 Task: Create in the project WolfTech in Backlog an issue 'Integrate a new feedback survey feature into an existing website to gather user feedback and suggestions', assign it to team member softage.3@softage.net and change the status to IN PROGRESS.
Action: Mouse moved to (173, 51)
Screenshot: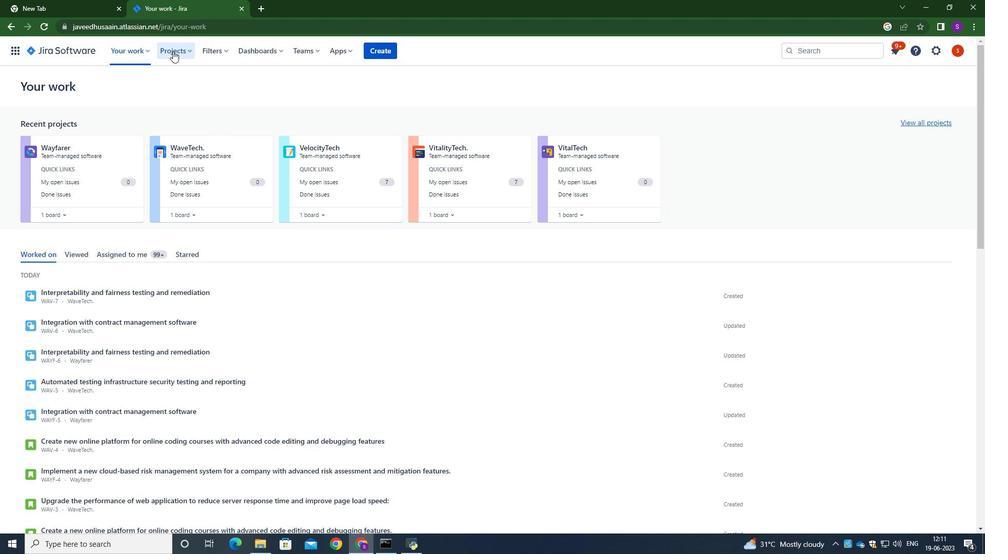 
Action: Mouse pressed left at (173, 51)
Screenshot: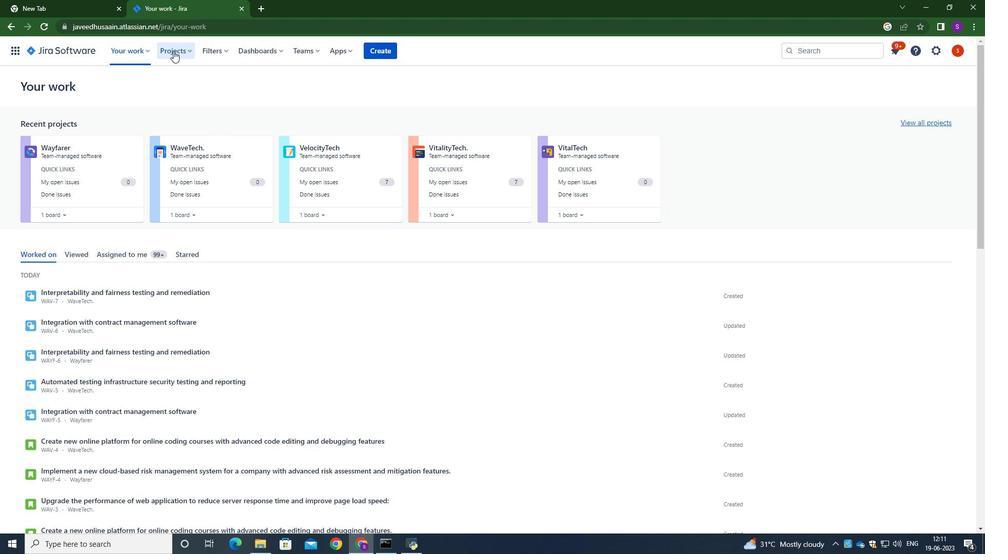 
Action: Mouse moved to (209, 101)
Screenshot: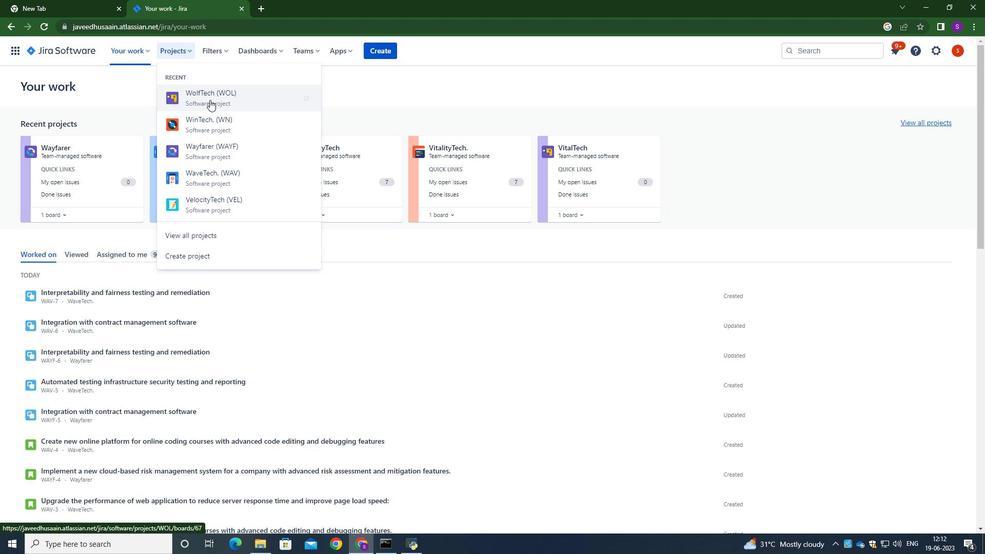 
Action: Mouse pressed left at (209, 101)
Screenshot: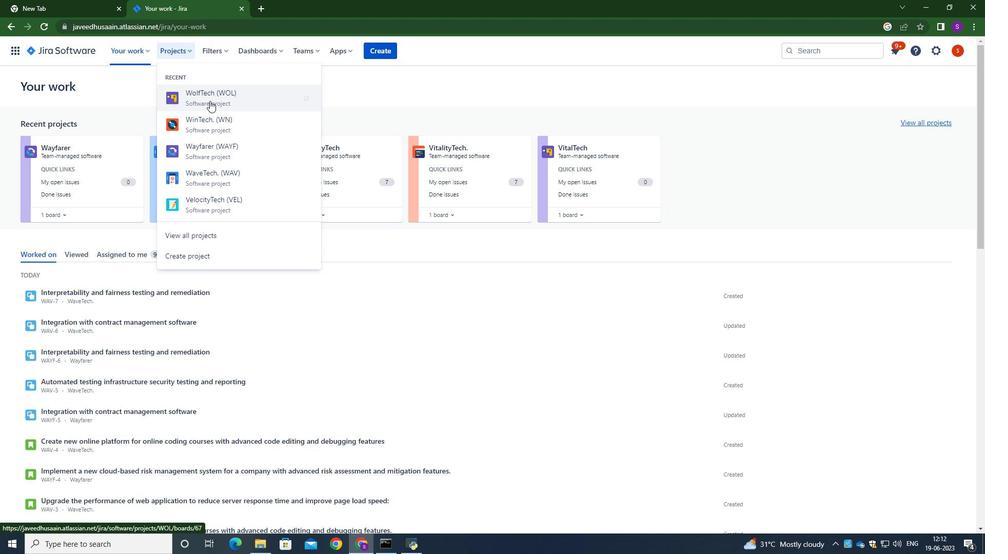 
Action: Mouse moved to (80, 157)
Screenshot: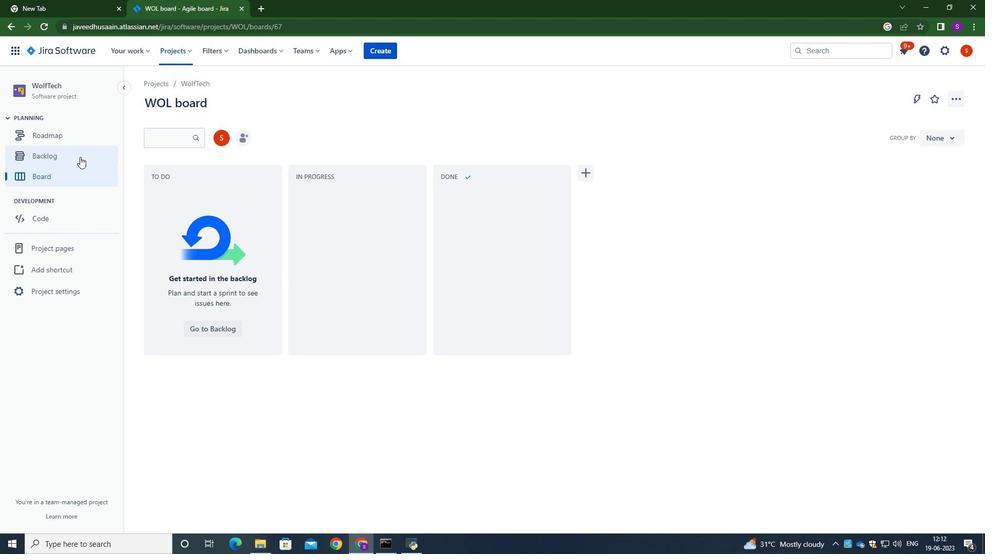 
Action: Mouse pressed left at (80, 157)
Screenshot: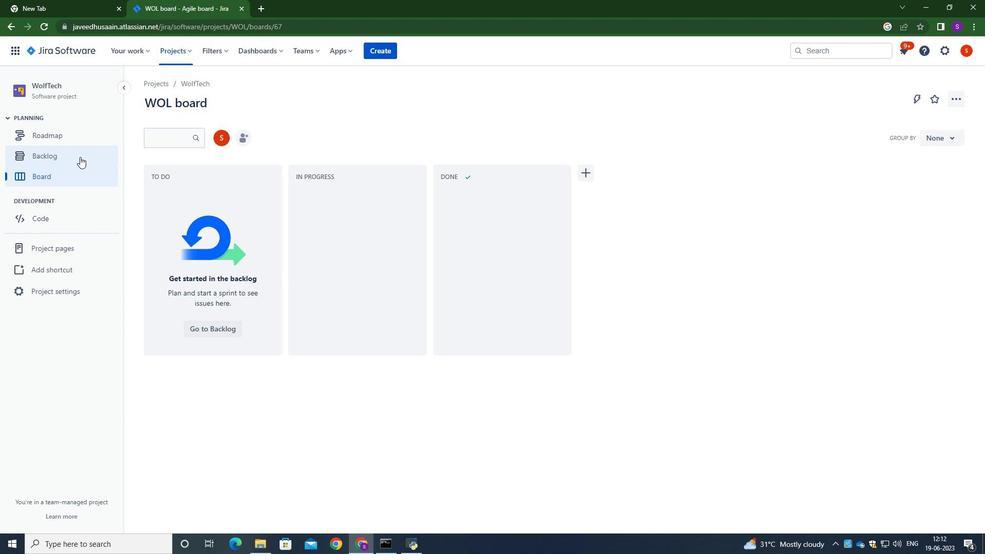 
Action: Mouse moved to (318, 208)
Screenshot: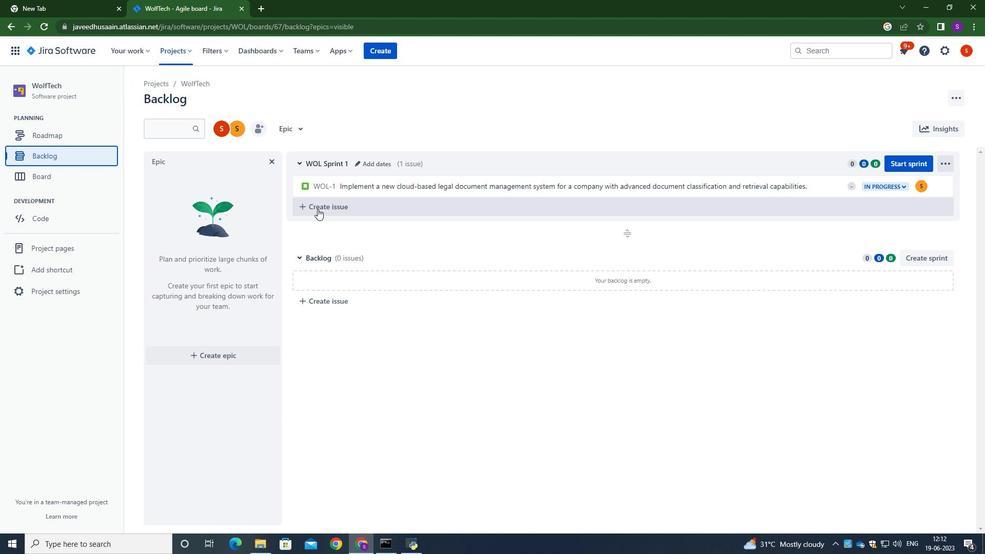 
Action: Mouse pressed left at (318, 208)
Screenshot: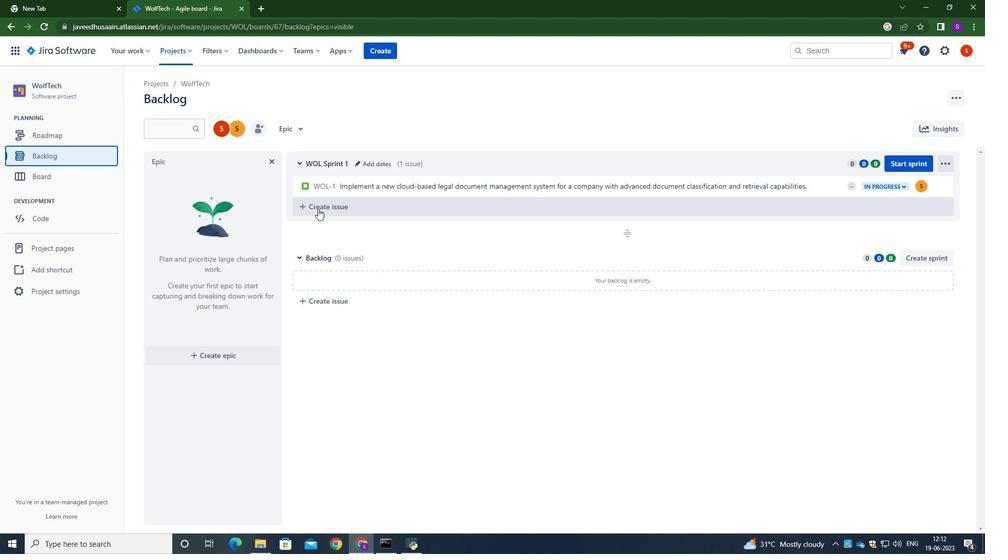 
Action: Mouse moved to (368, 208)
Screenshot: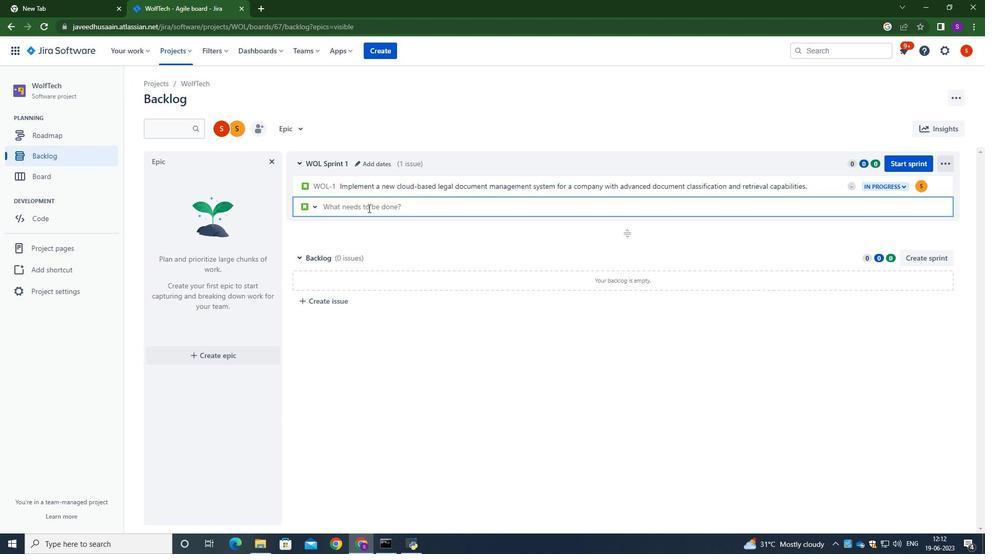 
Action: Mouse pressed left at (368, 208)
Screenshot: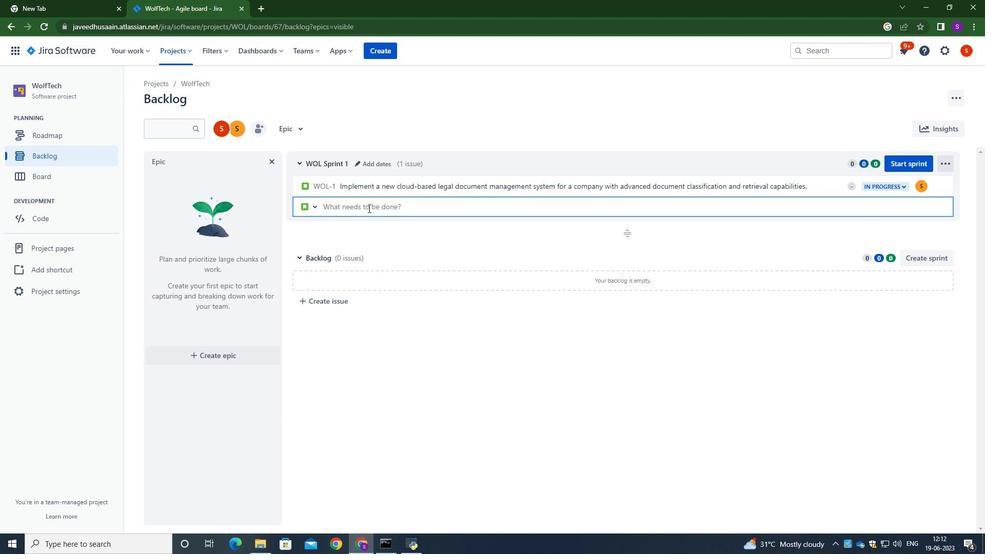 
Action: Key pressed <Key.caps_lock>I<Key.caps_lock>ntegrate<Key.space>a<Key.space>new<Key.space>feedbb<Key.backspace>ack<Key.space>survey<Key.space>feature<Key.space>into<Key.space>an<Key.space>existing<Key.space>website<Key.space>to<Key.space>gather<Key.space>user<Key.space>feeb<Key.backspace>dback<Key.space>and<Key.space>suggess<Key.backspace>tions.<Key.enter>
Screenshot: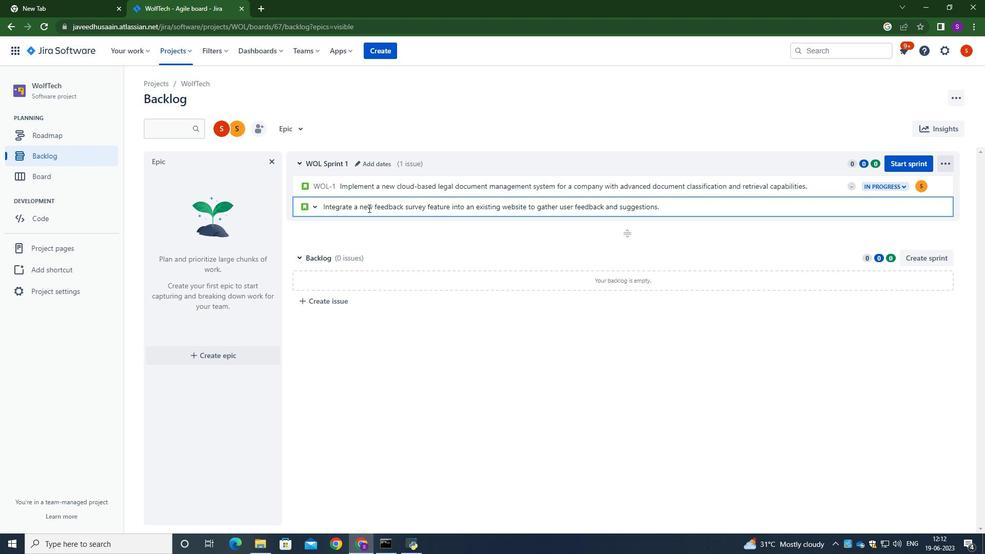 
Action: Mouse moved to (873, 162)
Screenshot: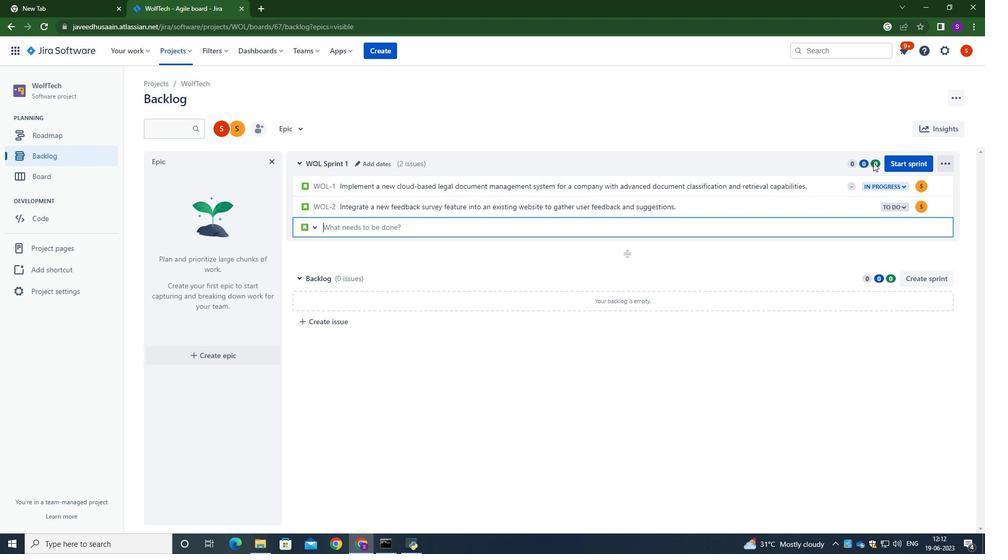 
Action: Mouse pressed left at (873, 162)
Screenshot: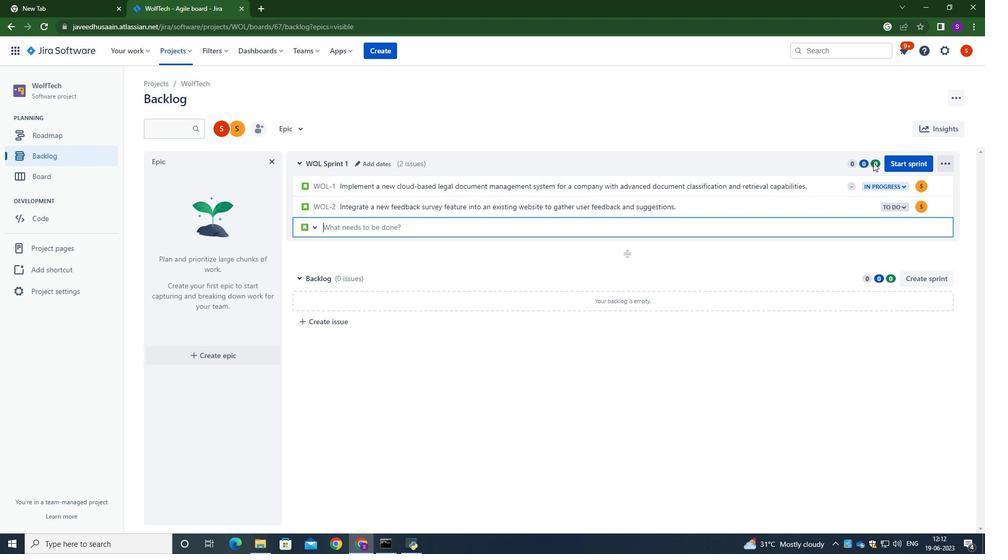 
Action: Mouse moved to (919, 205)
Screenshot: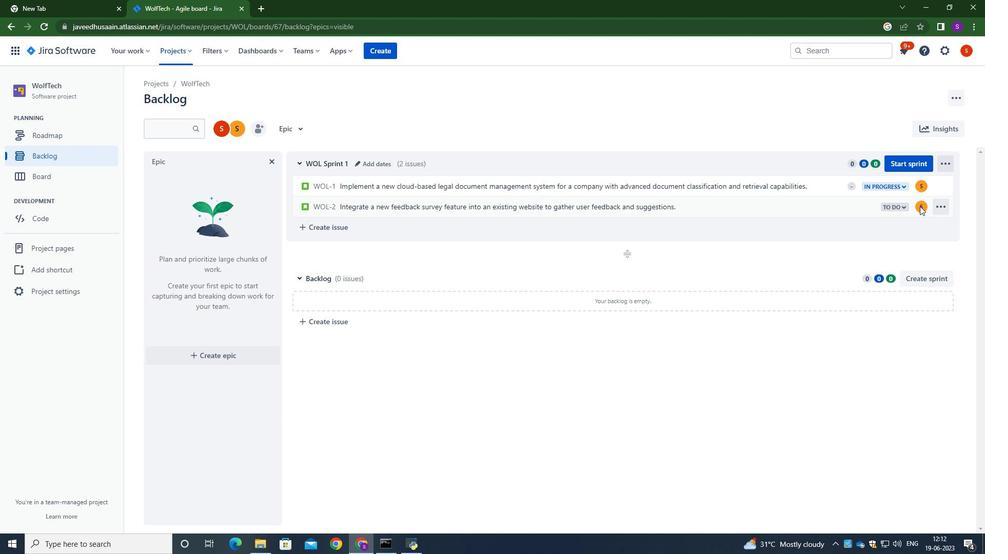 
Action: Mouse pressed left at (919, 205)
Screenshot: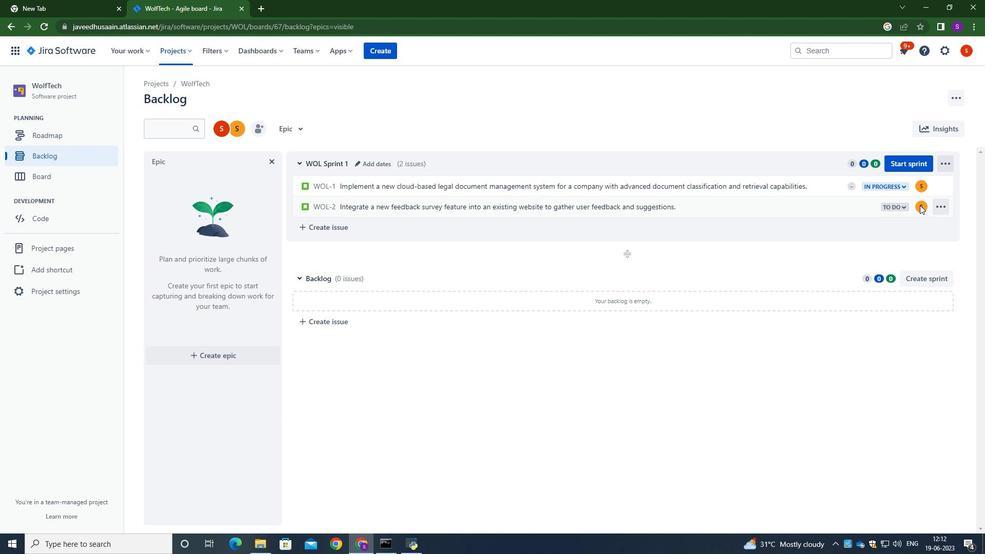 
Action: Mouse moved to (921, 212)
Screenshot: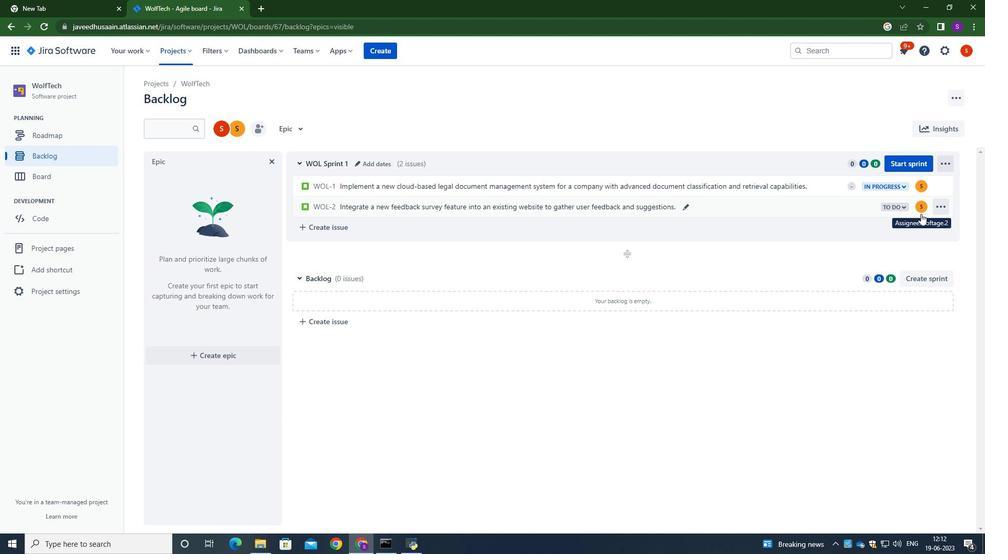 
Action: Mouse pressed left at (921, 212)
Screenshot: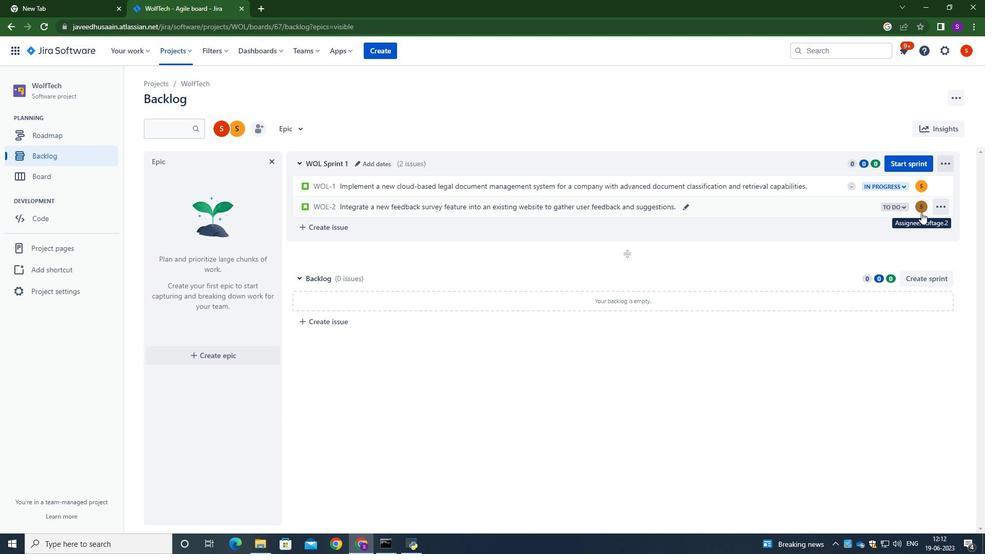 
Action: Mouse moved to (859, 230)
Screenshot: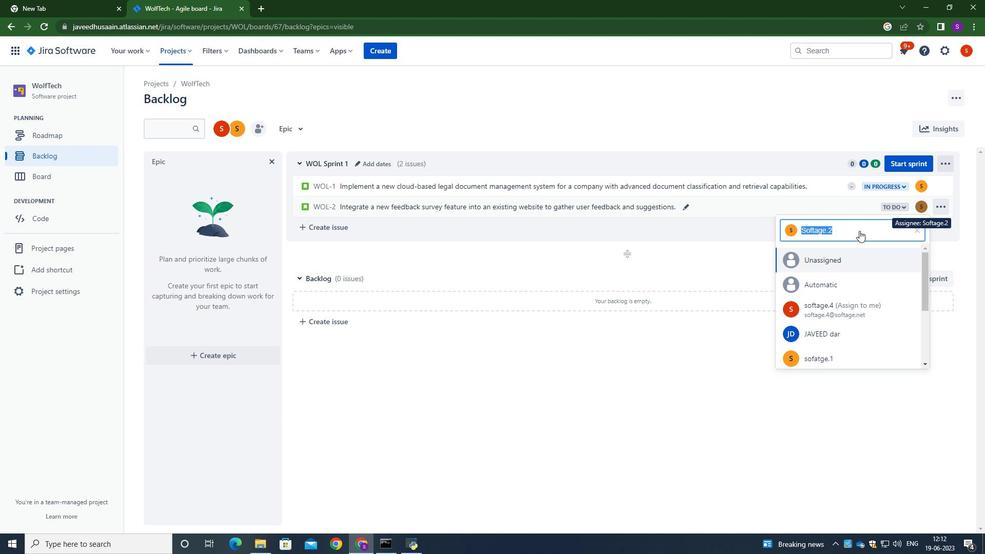 
Action: Key pressed <Key.backspace>softage.<Key.shift>@softage.net
Screenshot: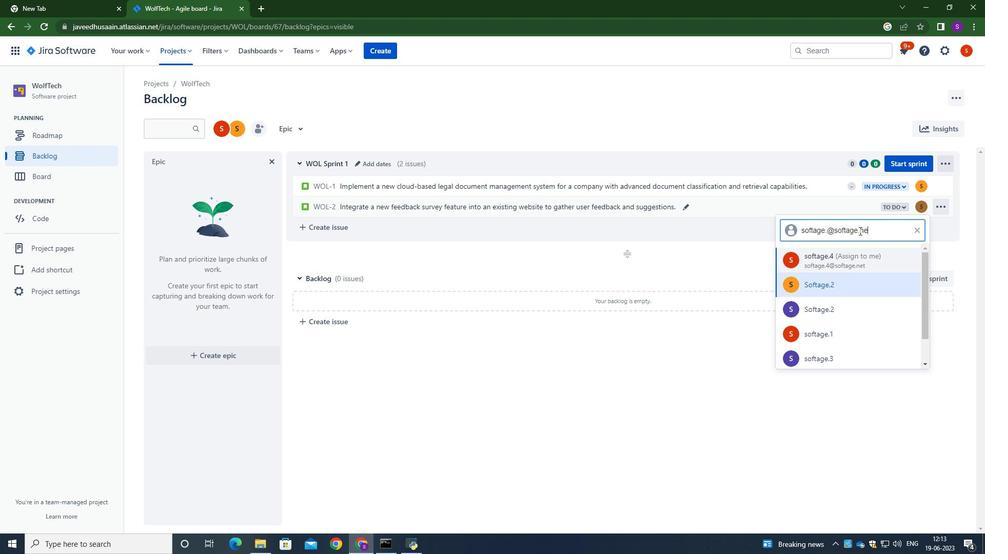 
Action: Mouse moved to (825, 227)
Screenshot: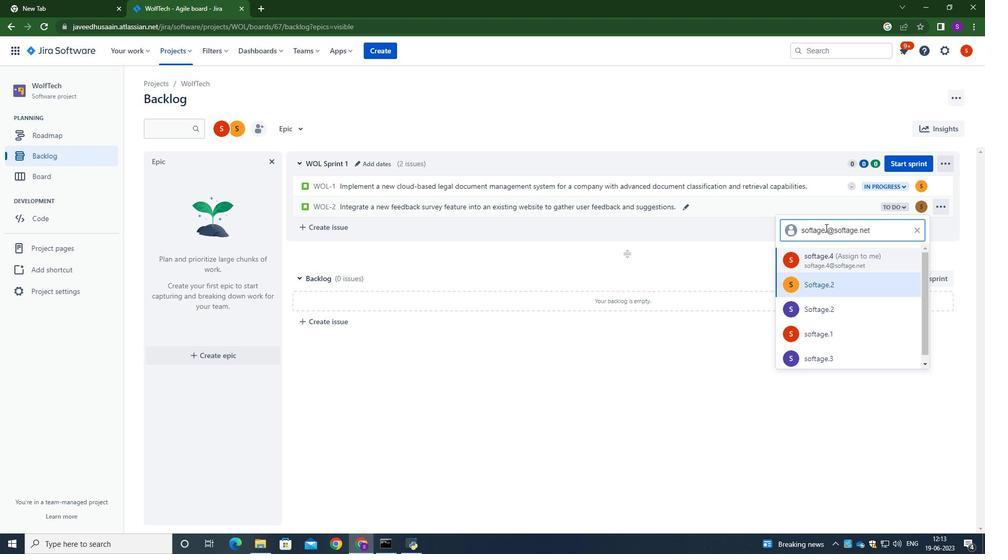 
Action: Mouse pressed left at (825, 227)
Screenshot: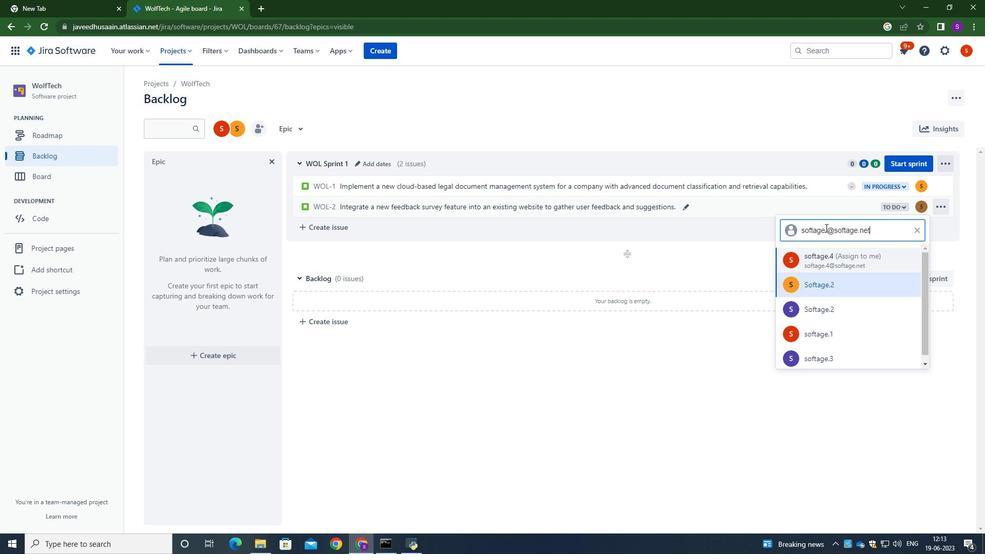 
Action: Mouse moved to (839, 238)
Screenshot: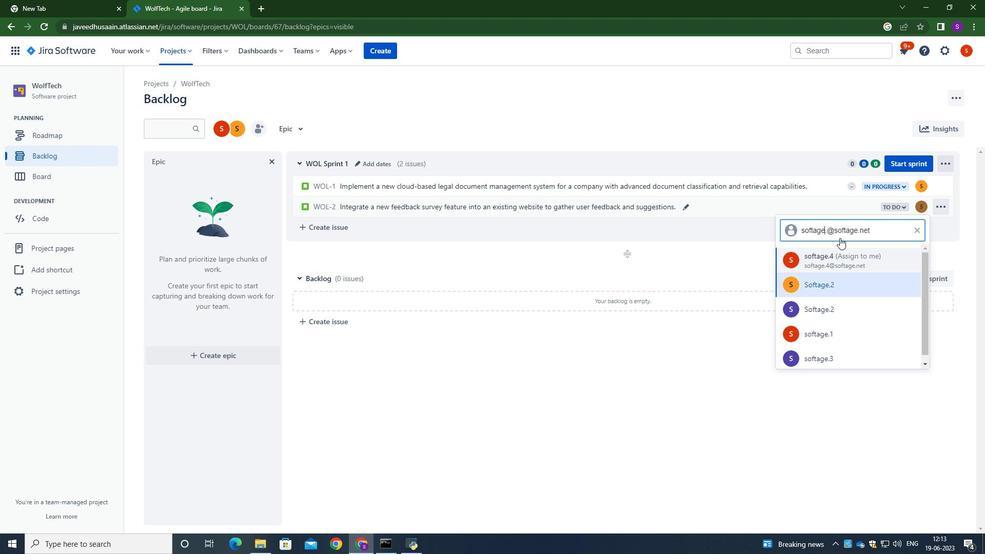 
Action: Key pressed 3
Screenshot: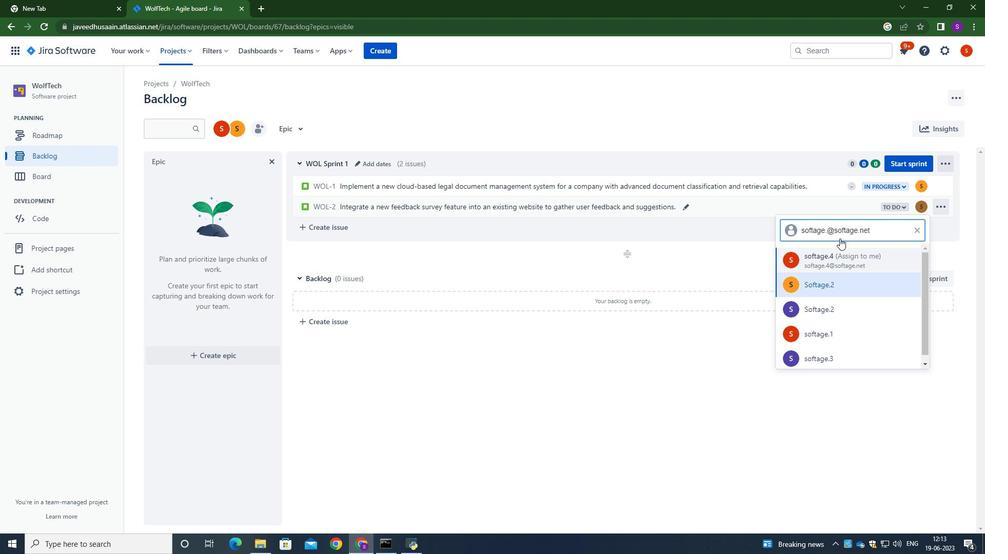 
Action: Mouse moved to (829, 229)
Screenshot: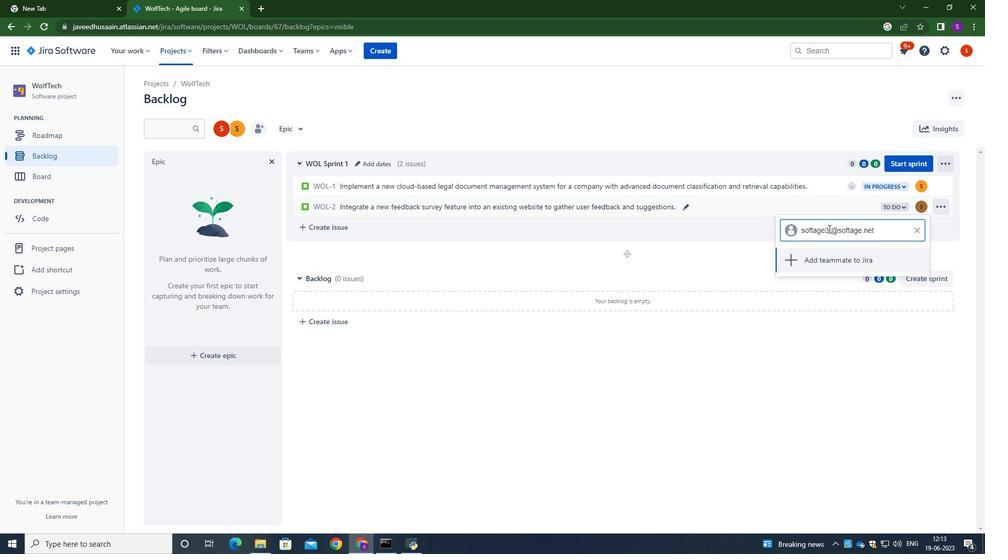 
Action: Mouse pressed left at (829, 229)
Screenshot: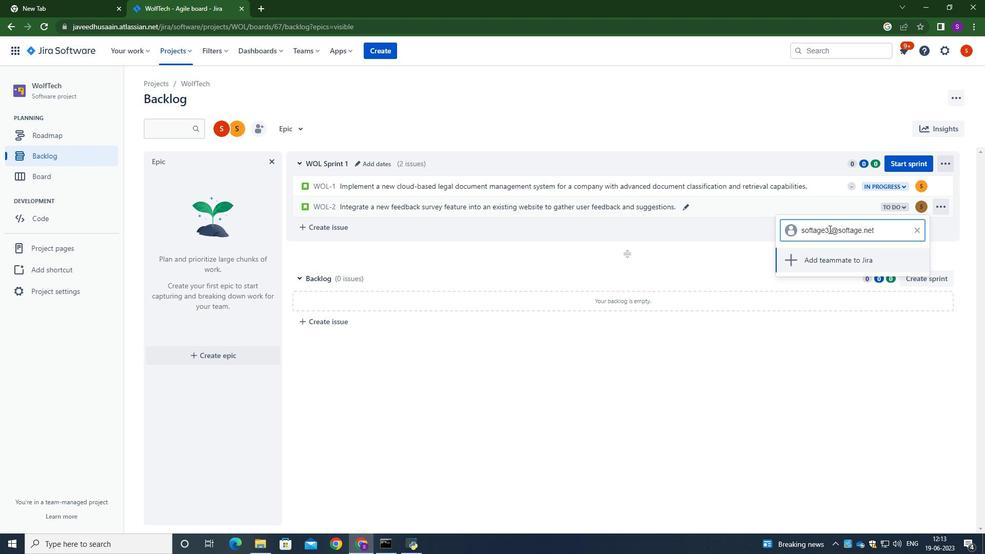 
Action: Mouse moved to (830, 230)
Screenshot: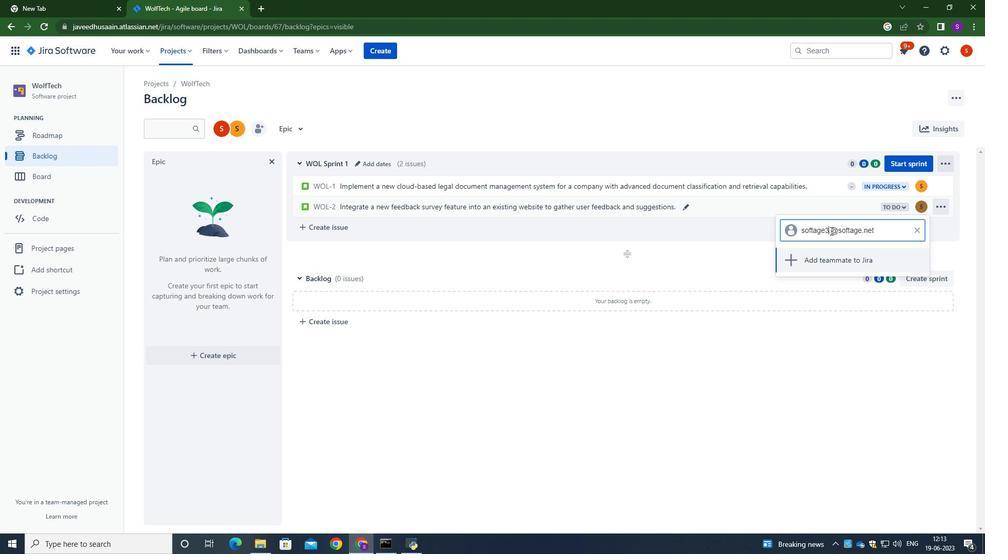 
Action: Key pressed <Key.backspace>
Screenshot: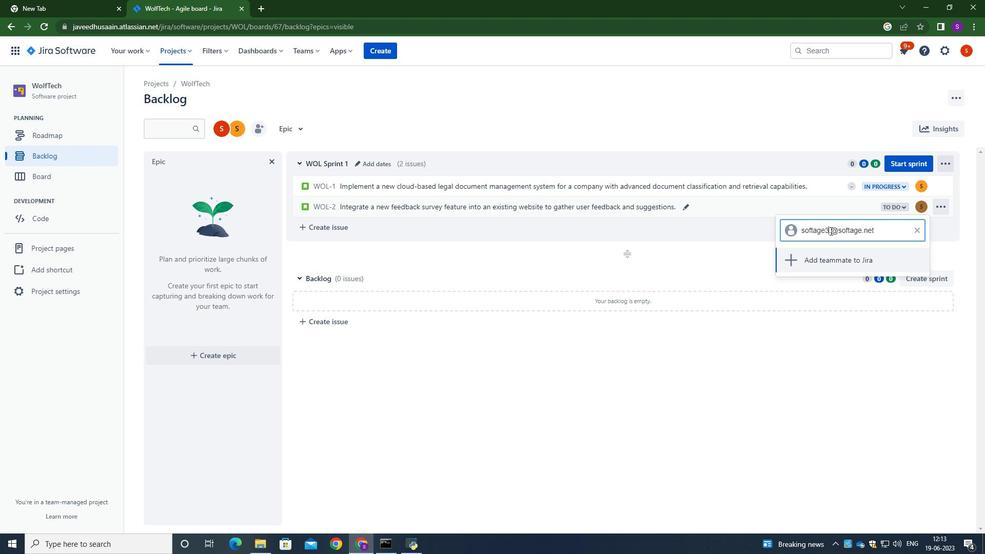 
Action: Mouse moved to (839, 353)
Screenshot: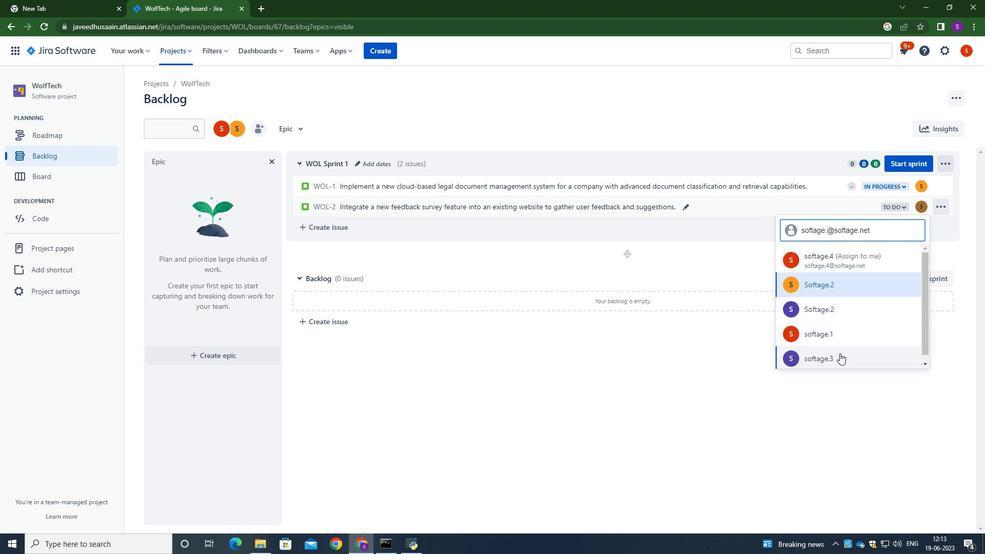 
Action: Mouse pressed left at (839, 353)
Screenshot: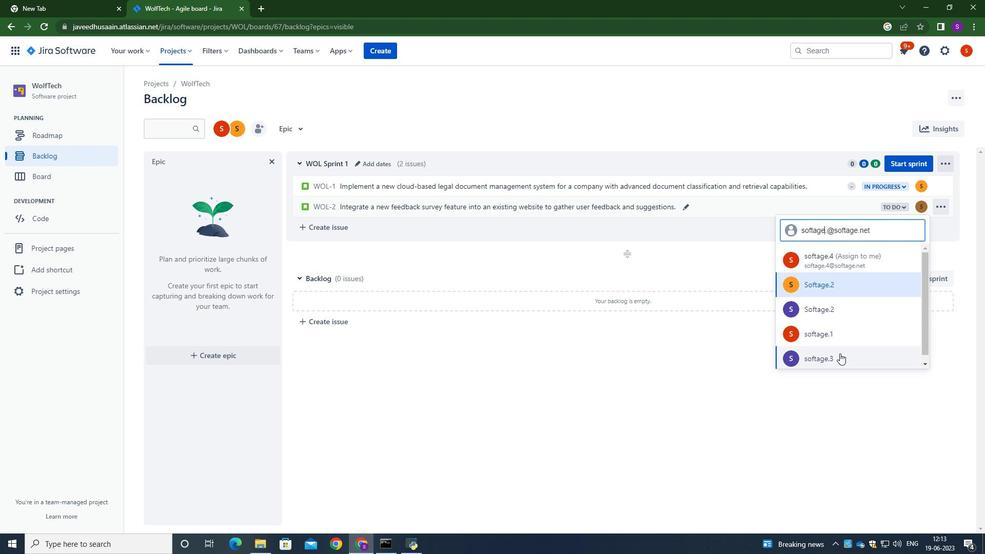 
Action: Mouse moved to (894, 208)
Screenshot: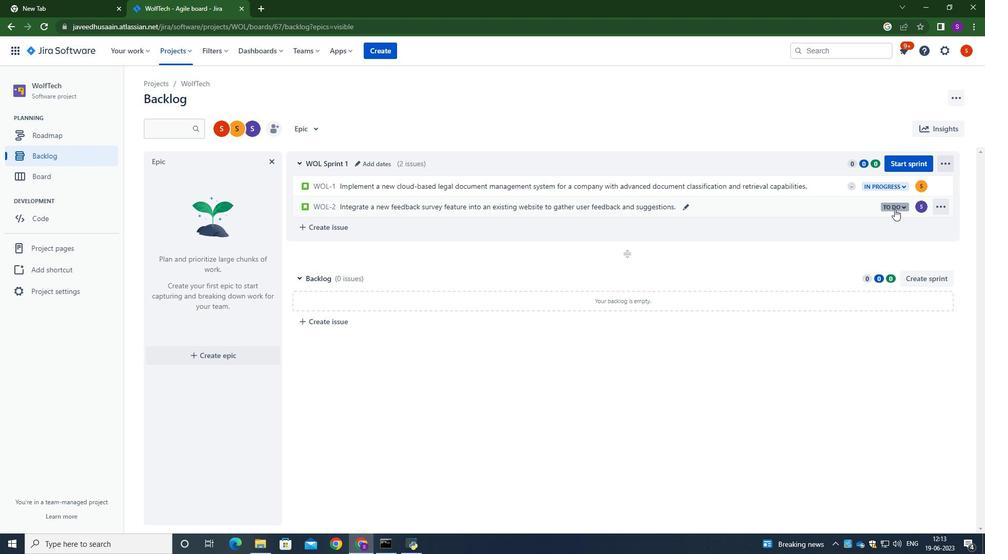 
Action: Mouse pressed left at (894, 208)
Screenshot: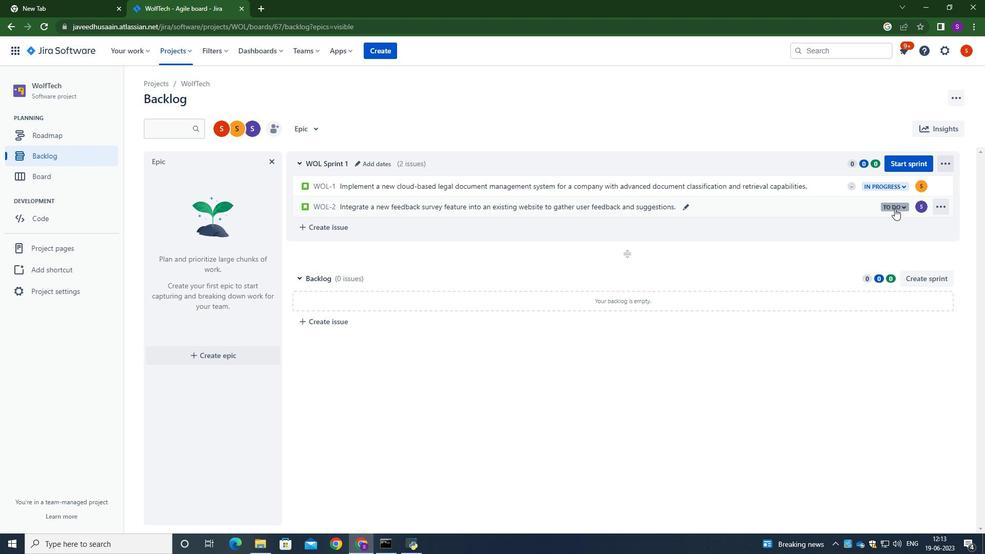 
Action: Mouse moved to (832, 230)
Screenshot: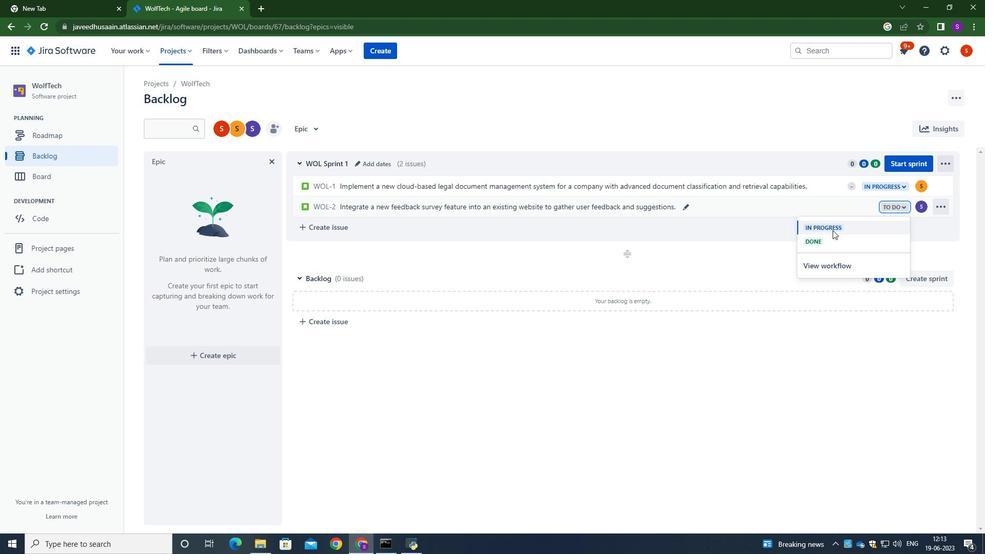 
Action: Mouse pressed left at (832, 230)
Screenshot: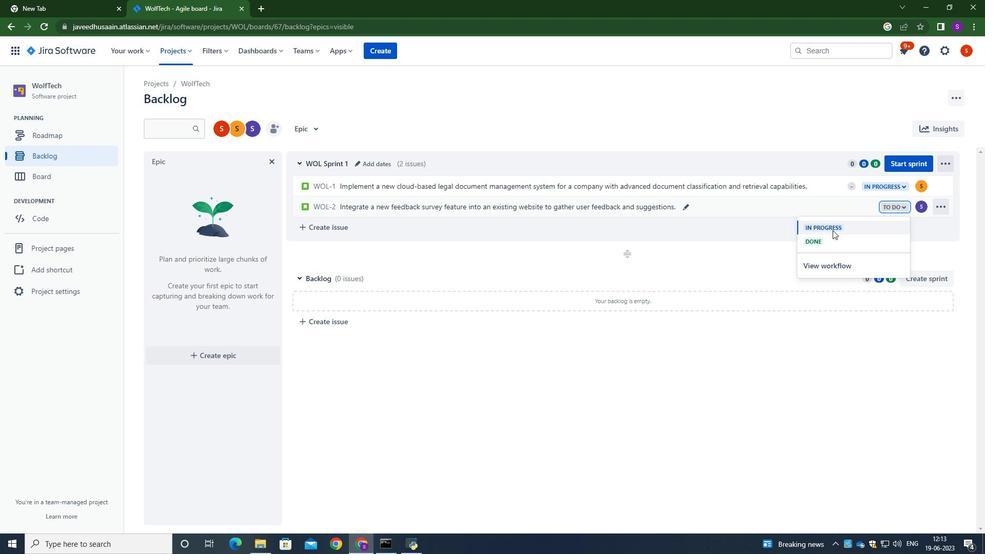 
Action: Mouse moved to (838, 373)
Screenshot: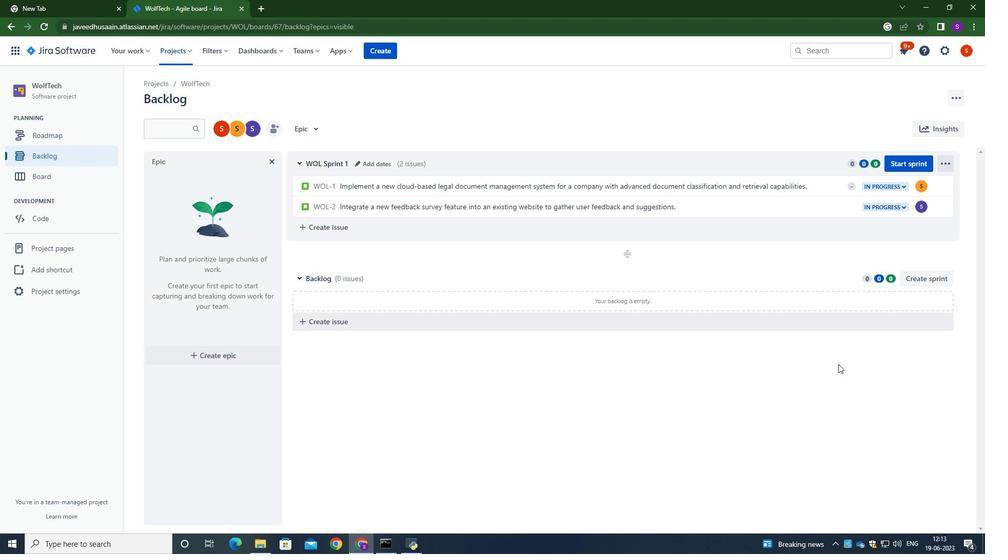 
Action: Mouse pressed left at (838, 373)
Screenshot: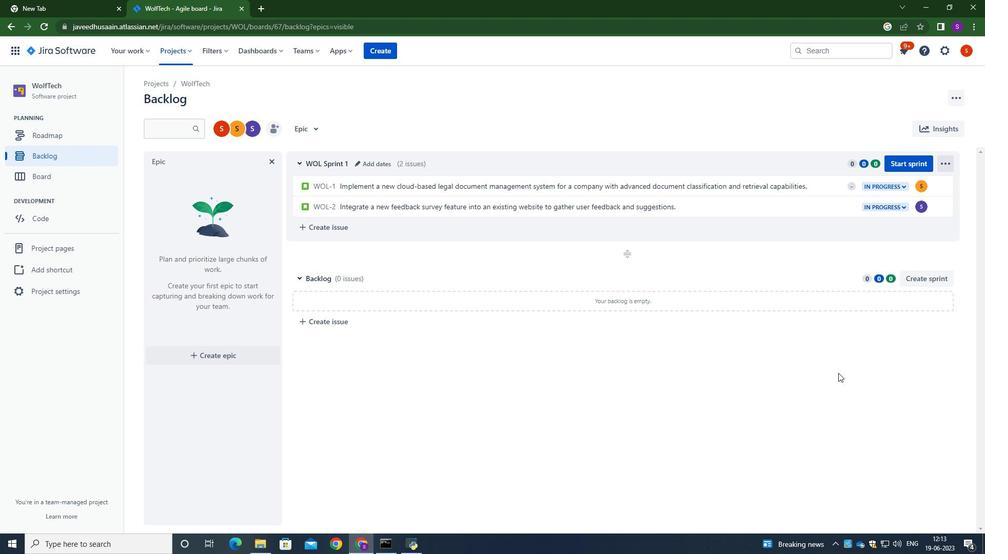
